Task: Send an email with the signature Caleb Scott with the subject 'Apology' and the message 'Please find below my proposed solution.' from softage.1@softage.net to softage.9@softage.net with an attached document Privacy_policy.pdf and move the email from Sent Items to the folder Presentations
Action: Mouse moved to (696, 108)
Screenshot: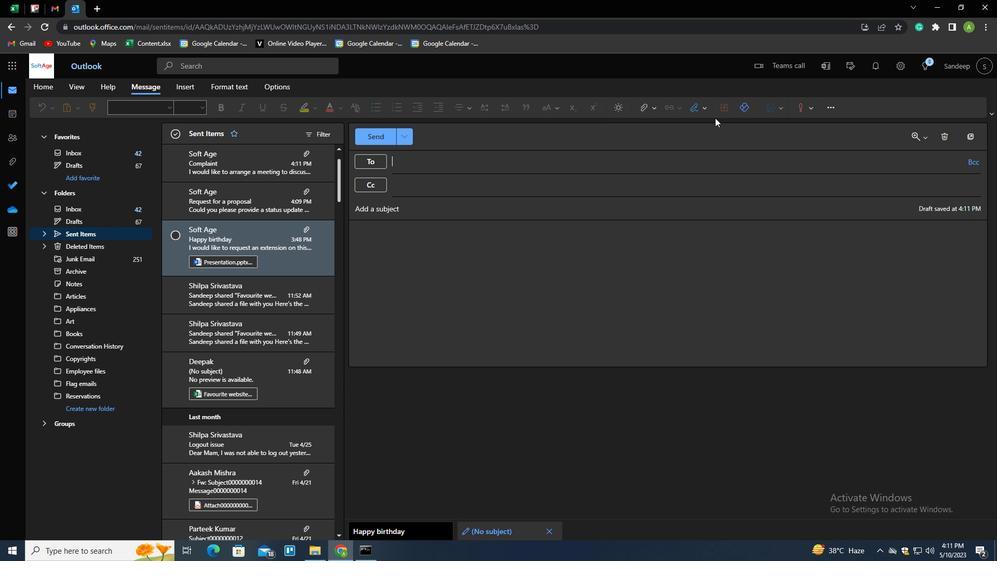 
Action: Mouse pressed left at (696, 108)
Screenshot: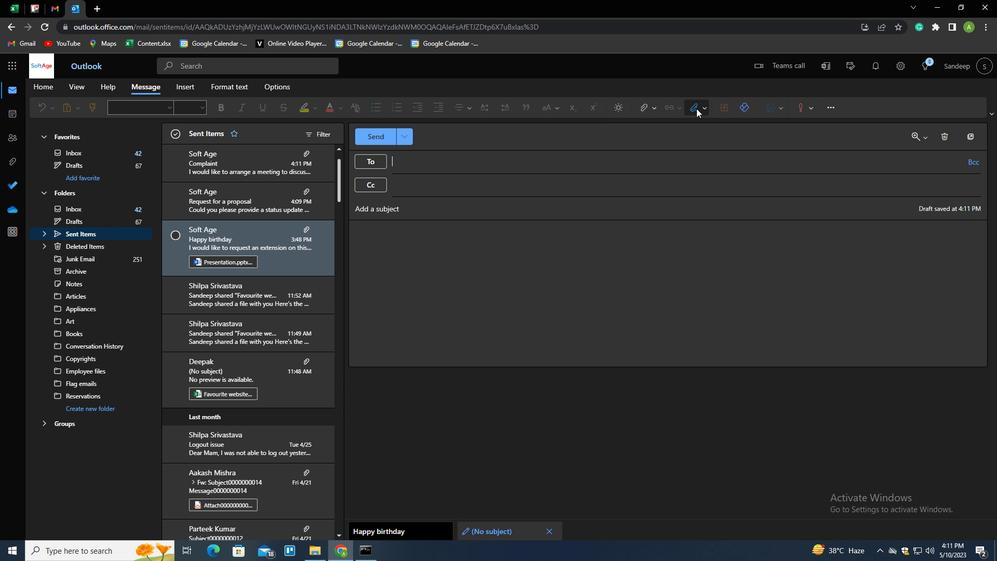 
Action: Mouse moved to (672, 150)
Screenshot: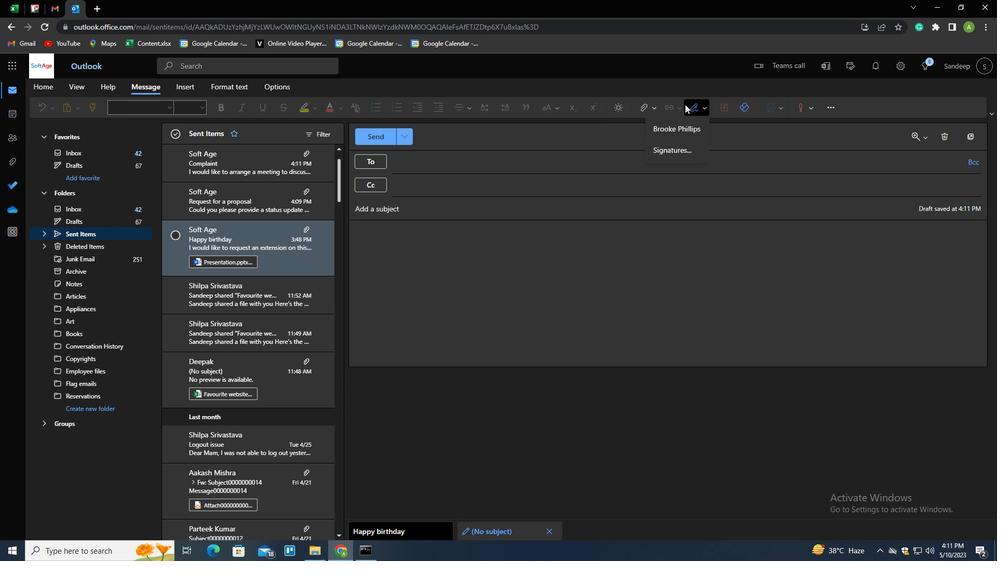 
Action: Mouse pressed left at (672, 150)
Screenshot: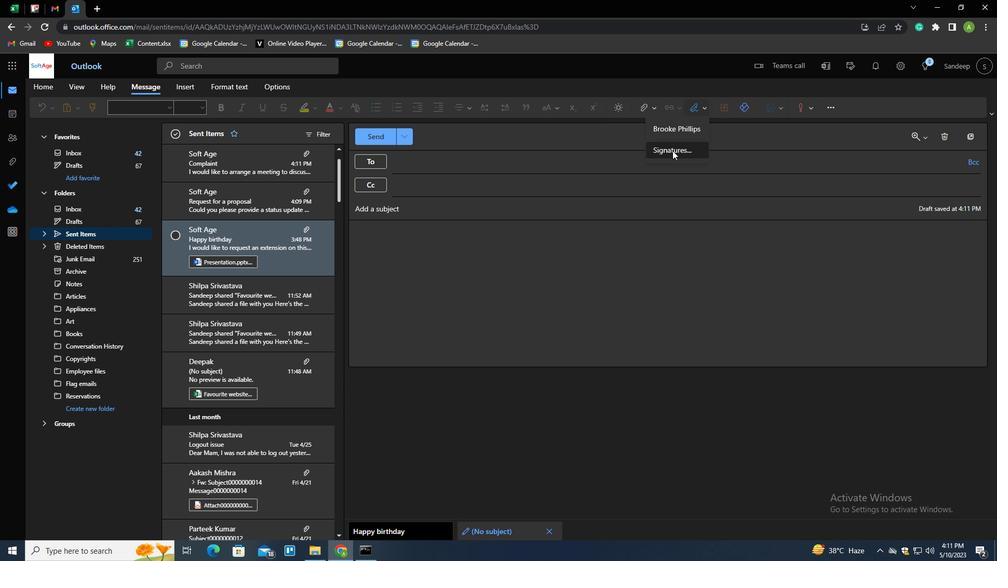 
Action: Mouse moved to (693, 191)
Screenshot: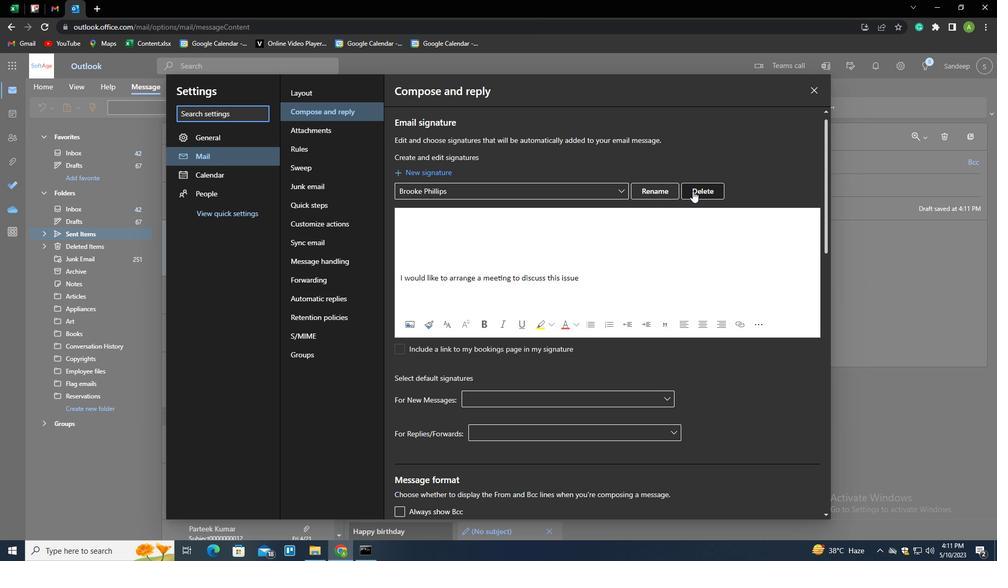 
Action: Mouse pressed left at (693, 191)
Screenshot: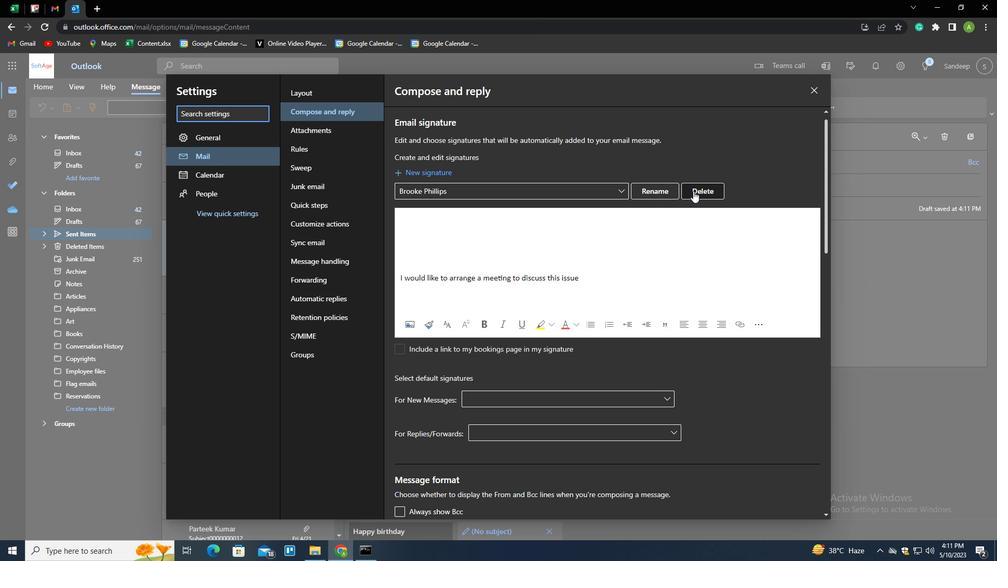 
Action: Mouse moved to (516, 193)
Screenshot: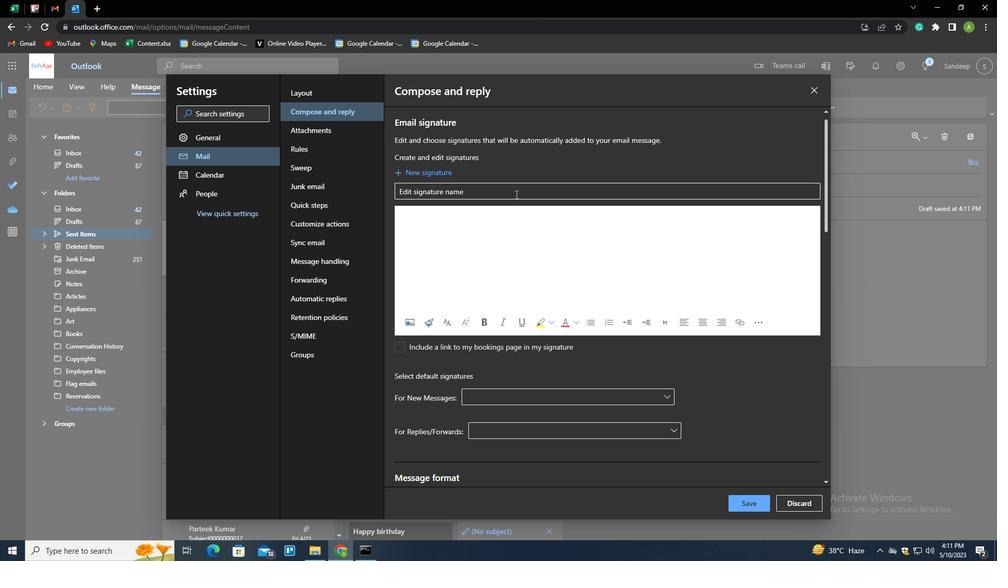
Action: Mouse pressed left at (516, 193)
Screenshot: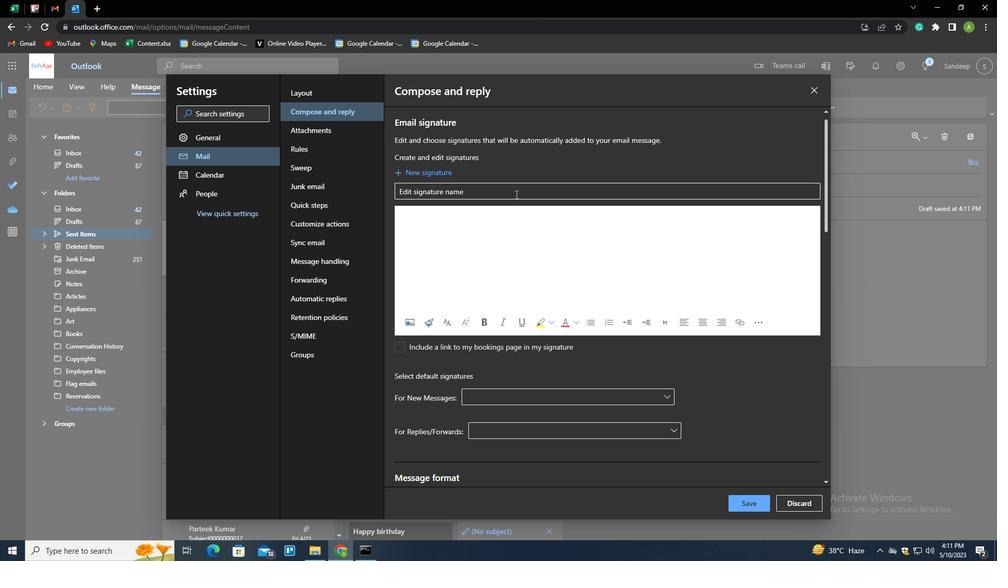
Action: Key pressed <Key.shift>CALEB<Key.space><Key.shift>SCOTT<Key.tab><Key.shift_r><Key.enter><Key.enter><Key.enter><Key.enter><Key.enter><Key.shift>PLEASE<Key.space>FIND<Key.space>BELOW<Key.space>MY<Key.space>PROPOSED<Key.space>SOLUTION
Screenshot: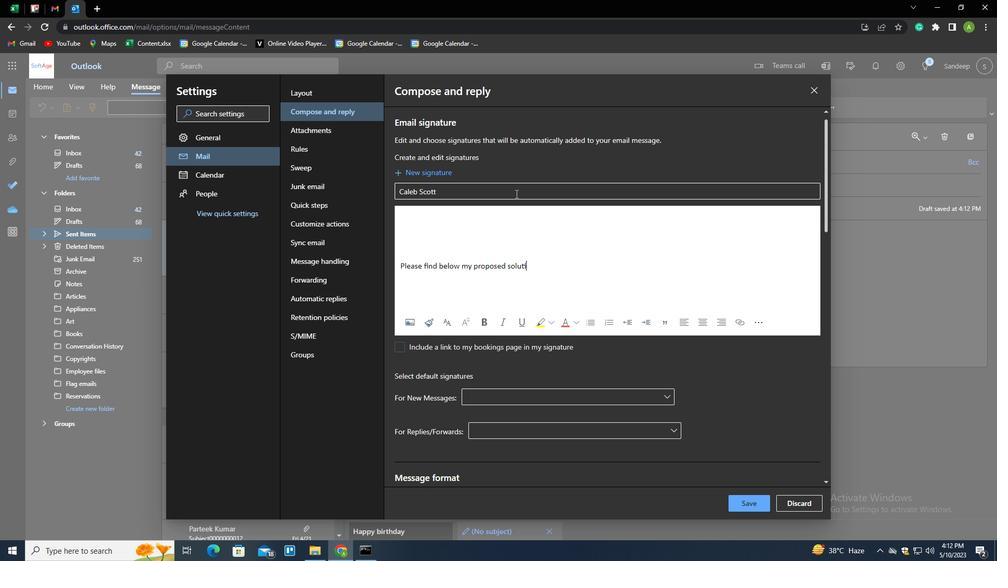 
Action: Mouse moved to (748, 502)
Screenshot: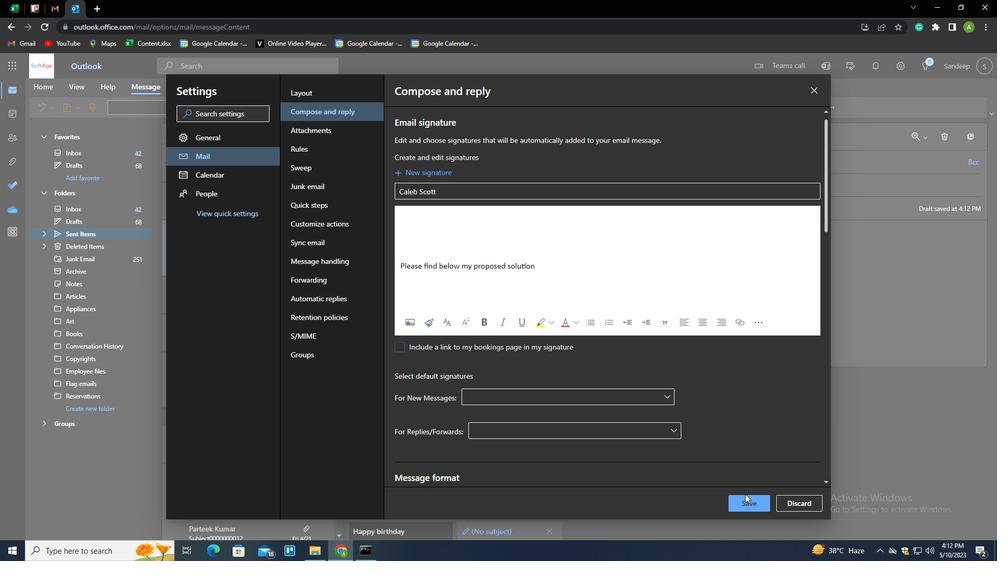 
Action: Mouse pressed left at (748, 502)
Screenshot: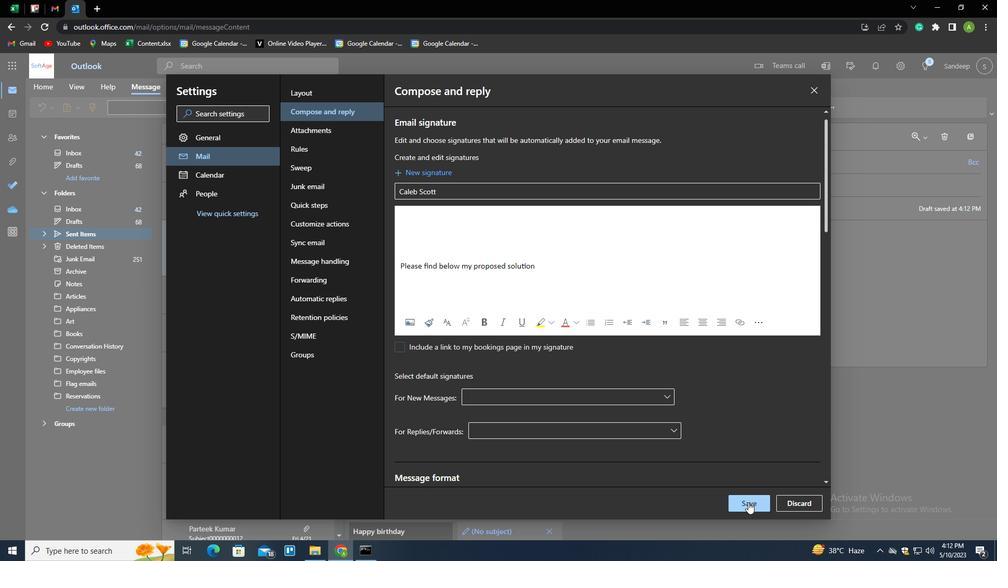 
Action: Mouse moved to (886, 301)
Screenshot: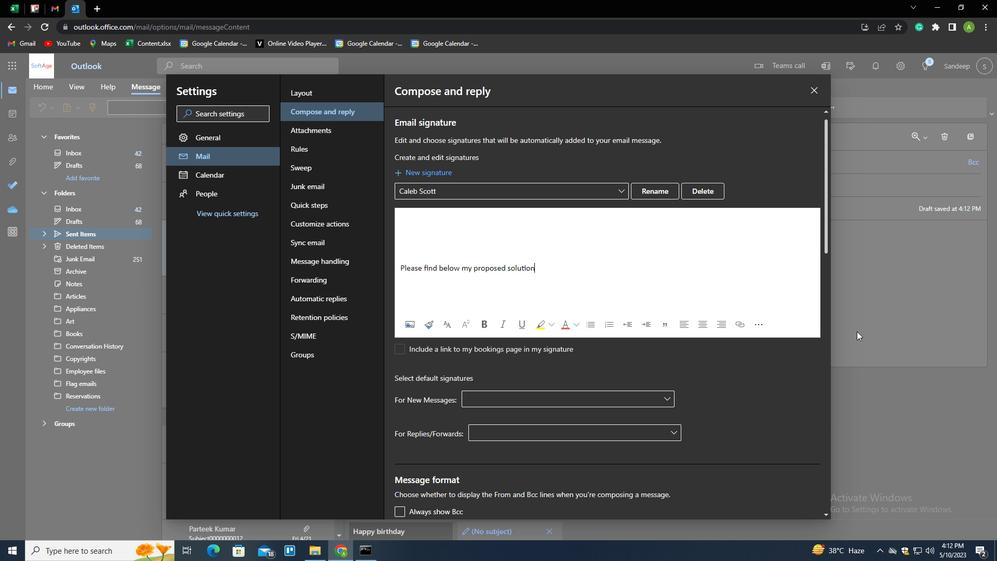 
Action: Mouse pressed left at (886, 301)
Screenshot: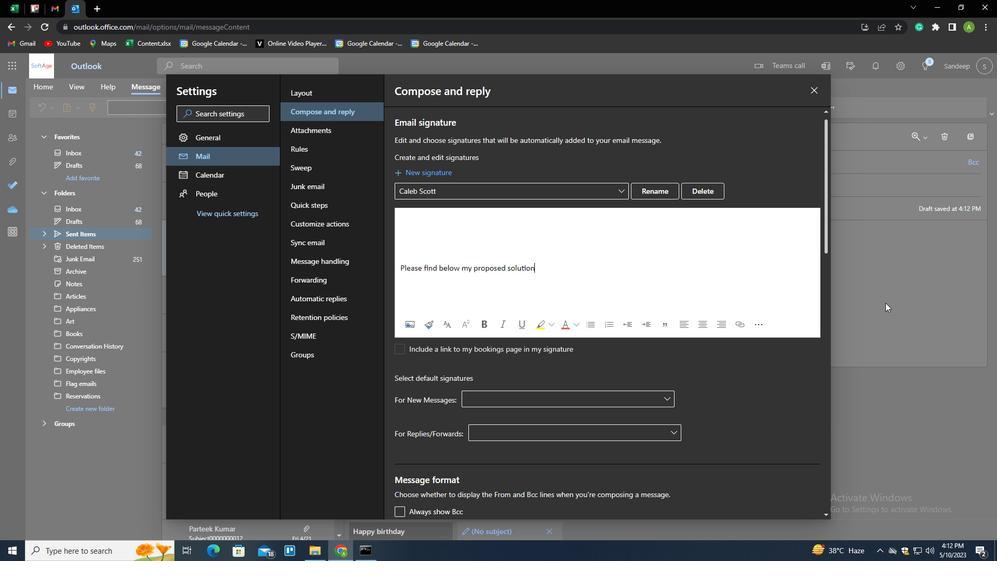 
Action: Mouse moved to (693, 108)
Screenshot: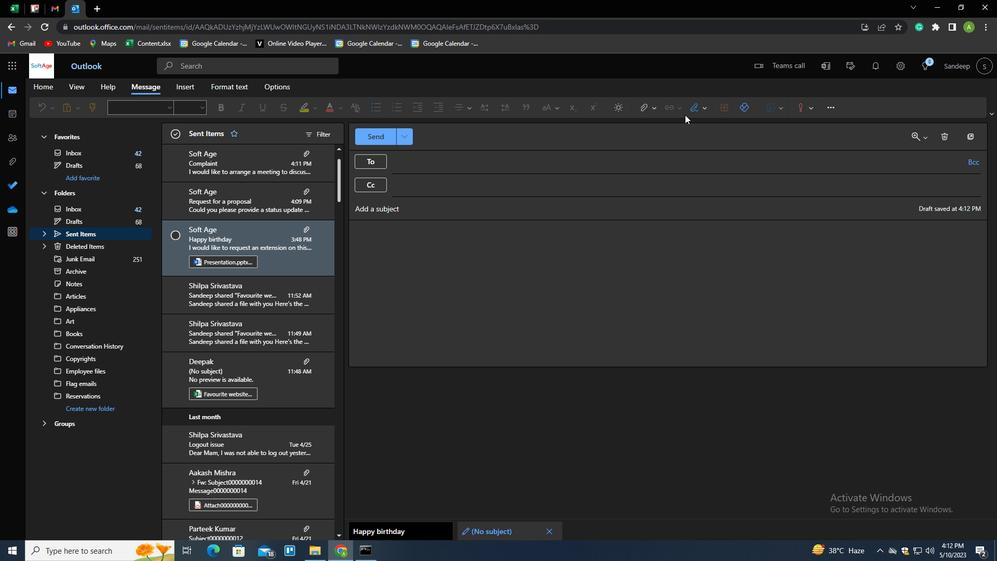 
Action: Mouse pressed left at (693, 108)
Screenshot: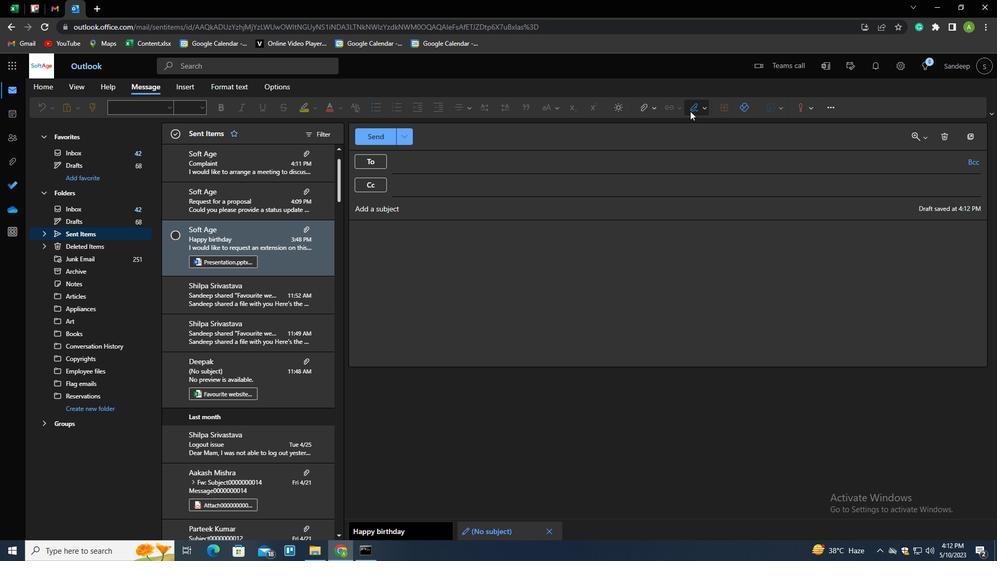 
Action: Mouse moved to (690, 130)
Screenshot: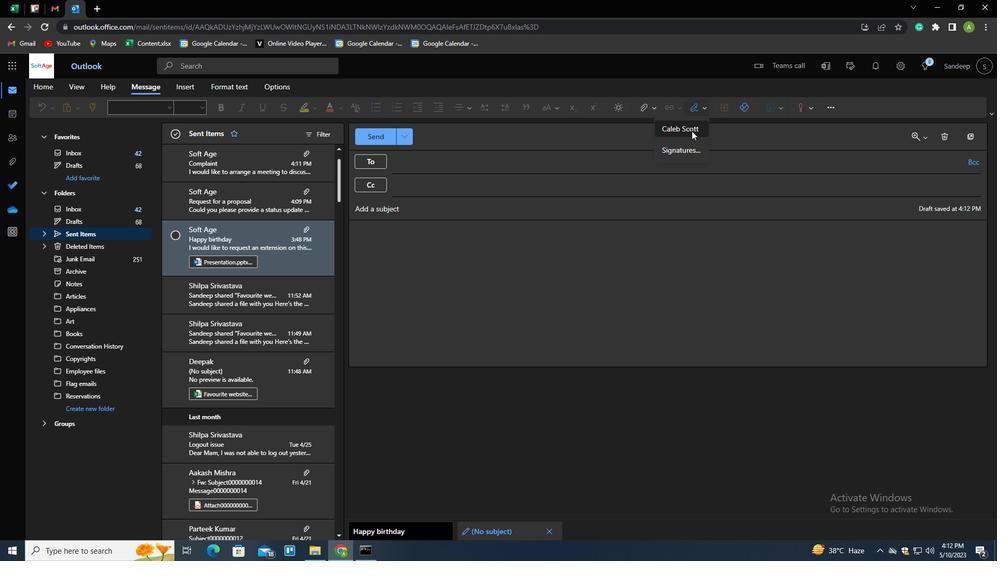 
Action: Mouse pressed left at (690, 130)
Screenshot: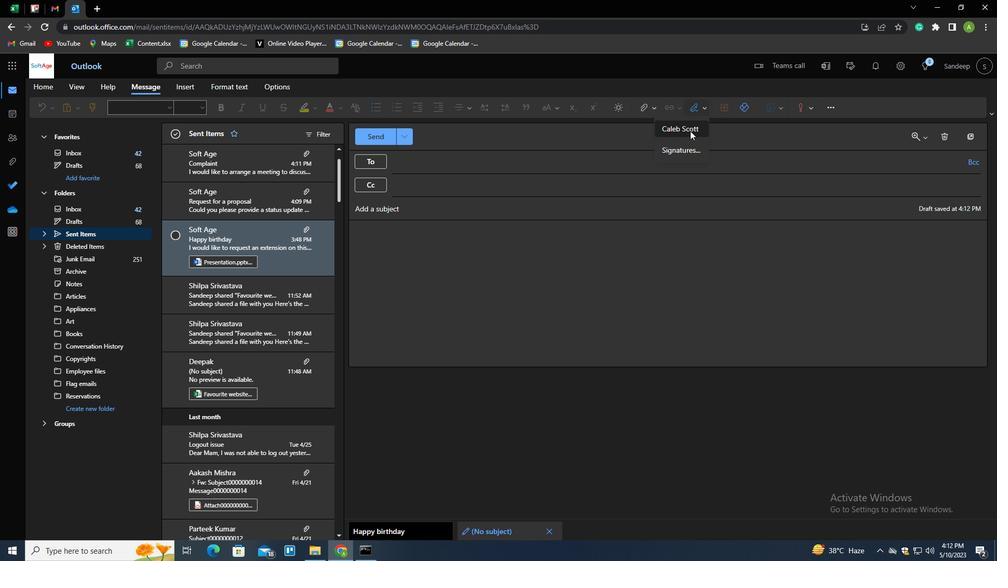 
Action: Mouse moved to (424, 165)
Screenshot: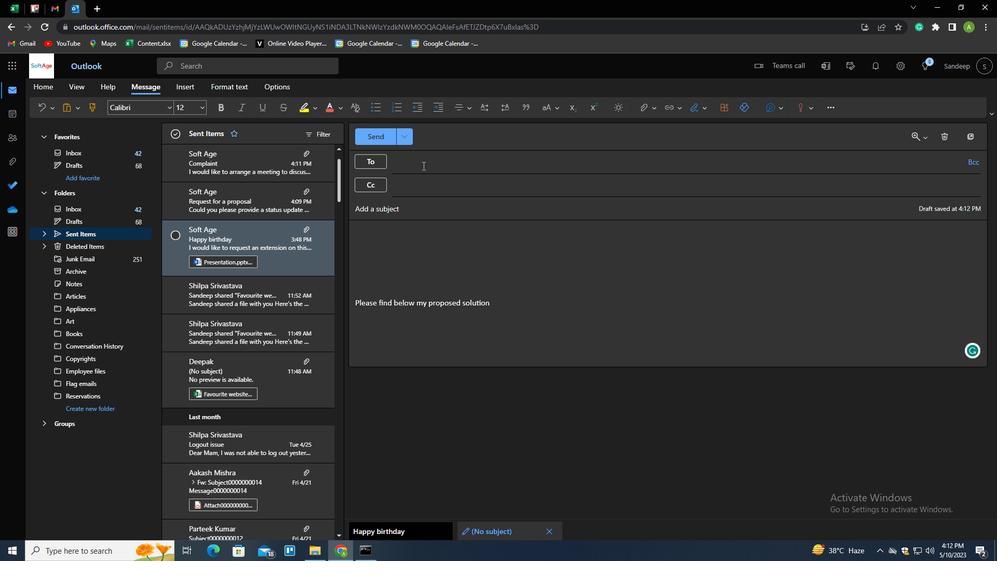 
Action: Mouse pressed left at (424, 165)
Screenshot: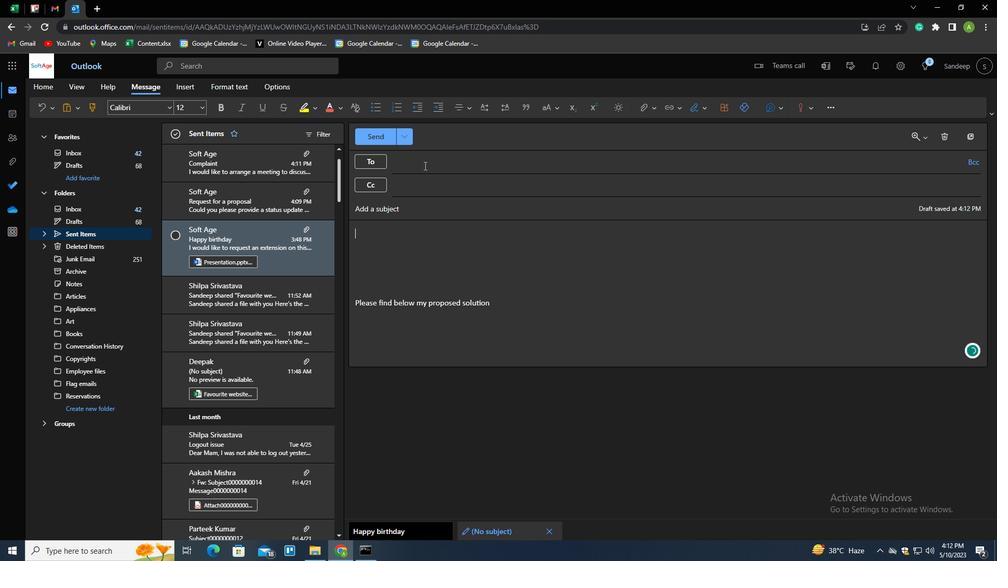 
Action: Key pressed SOFTAGE.9<Key.shift>@SOFTAGE.NET
Screenshot: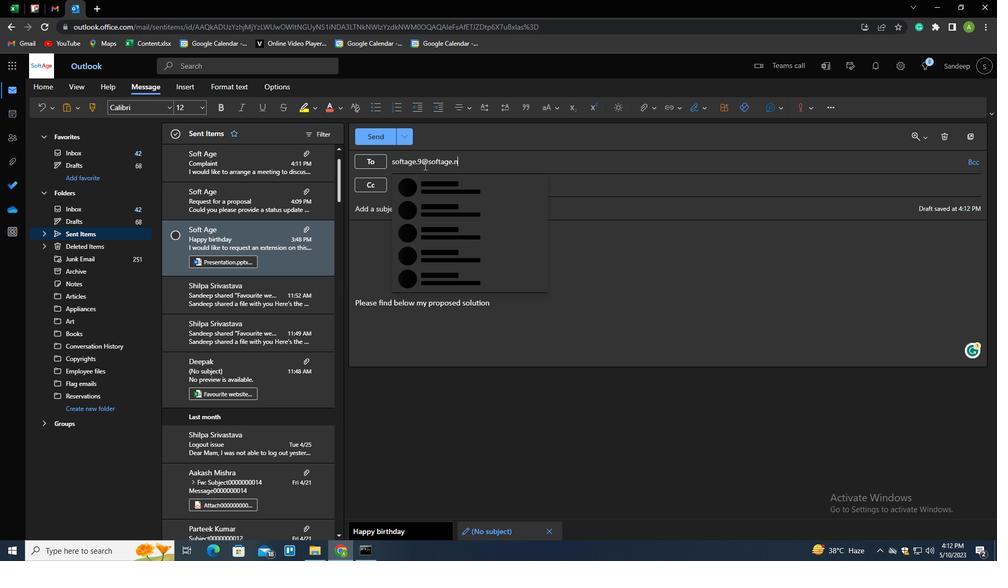 
Action: Mouse moved to (439, 188)
Screenshot: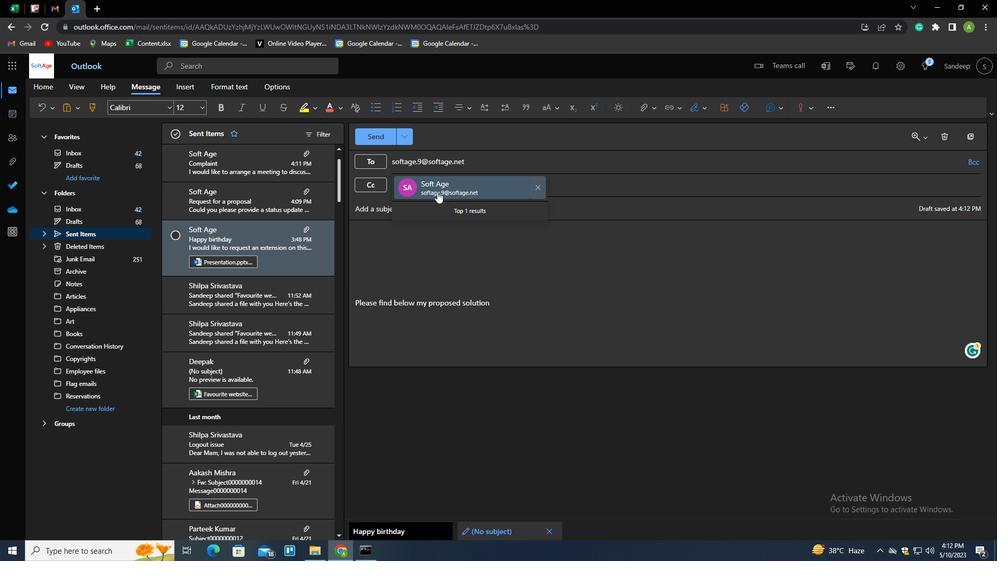 
Action: Mouse pressed left at (439, 188)
Screenshot: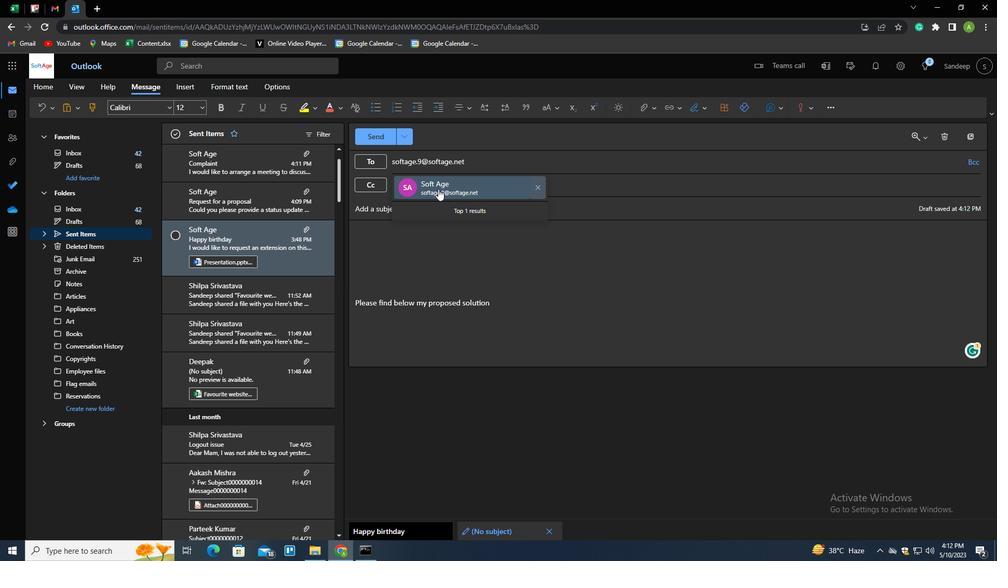 
Action: Mouse moved to (433, 209)
Screenshot: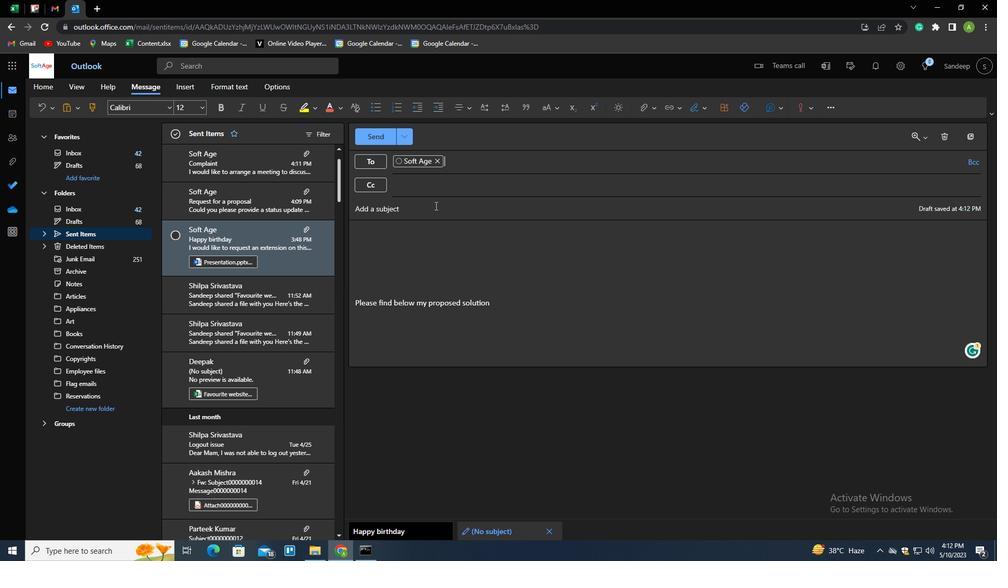 
Action: Mouse pressed left at (433, 209)
Screenshot: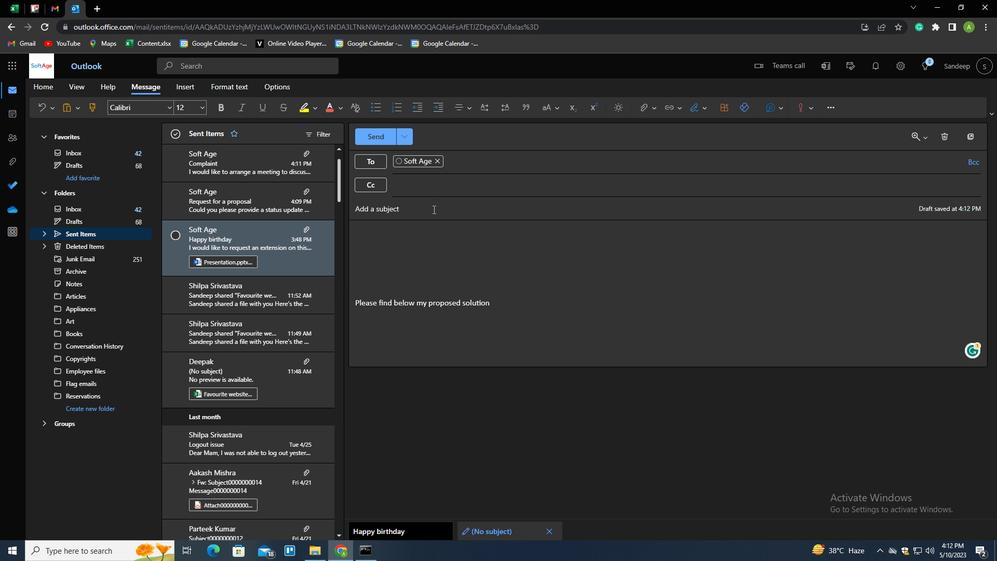 
Action: Key pressed <Key.shift>APOLOGY
Screenshot: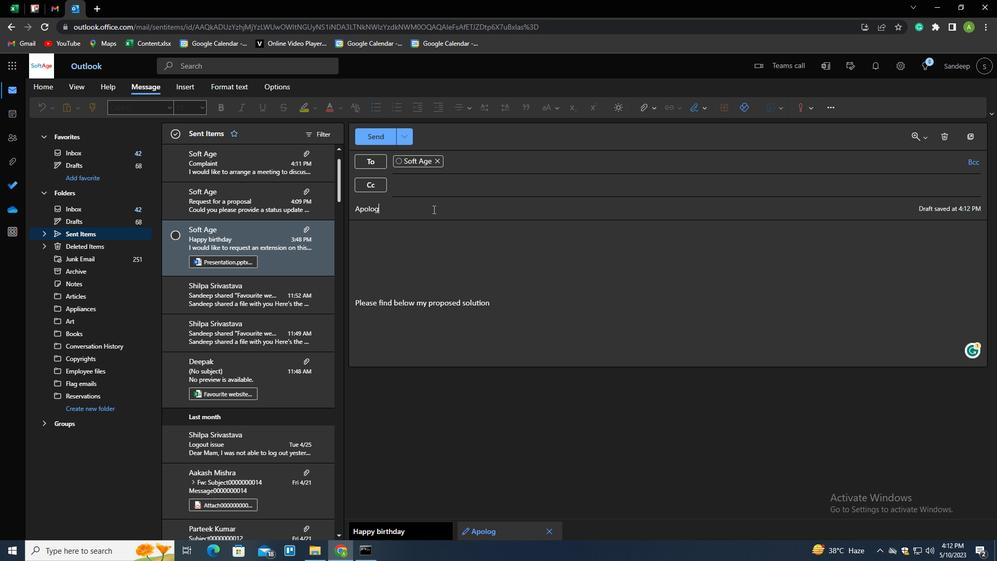 
Action: Mouse moved to (478, 273)
Screenshot: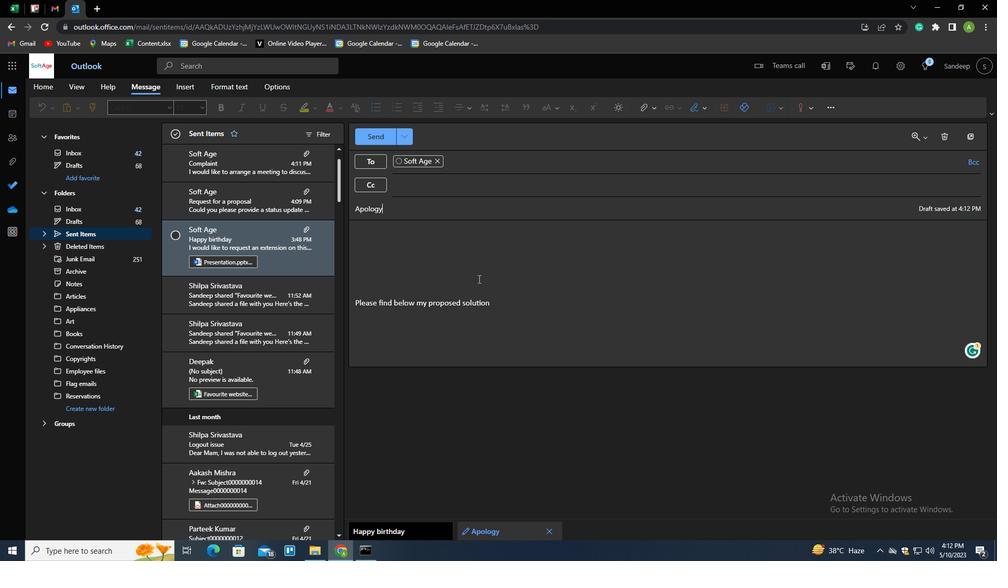 
Action: Mouse pressed left at (478, 273)
Screenshot: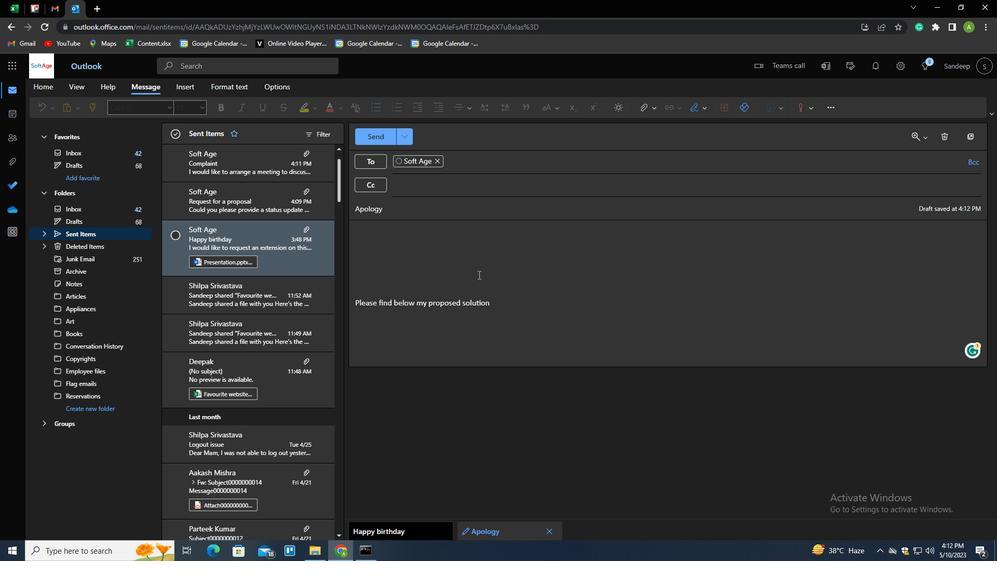 
Action: Mouse moved to (650, 104)
Screenshot: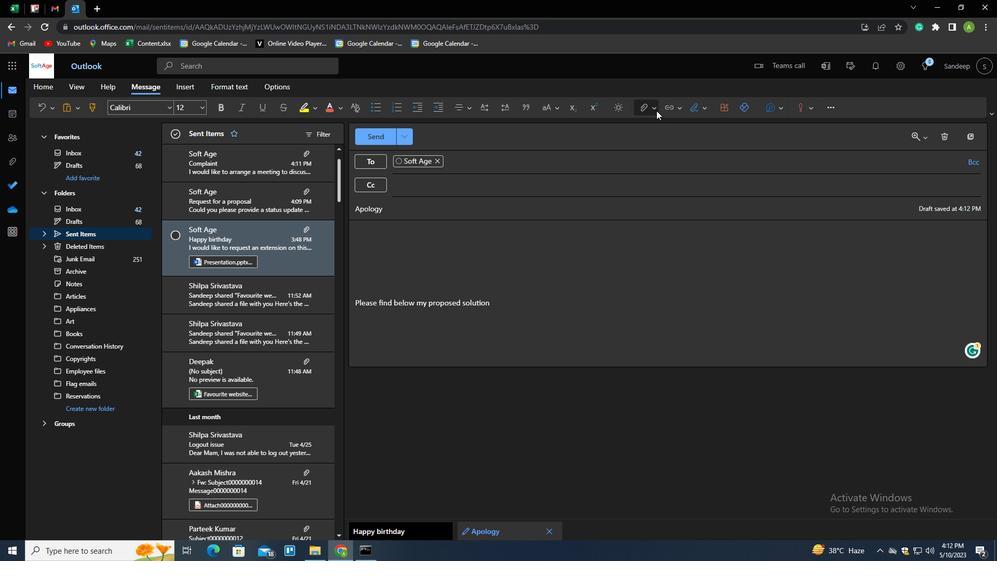 
Action: Mouse pressed left at (650, 104)
Screenshot: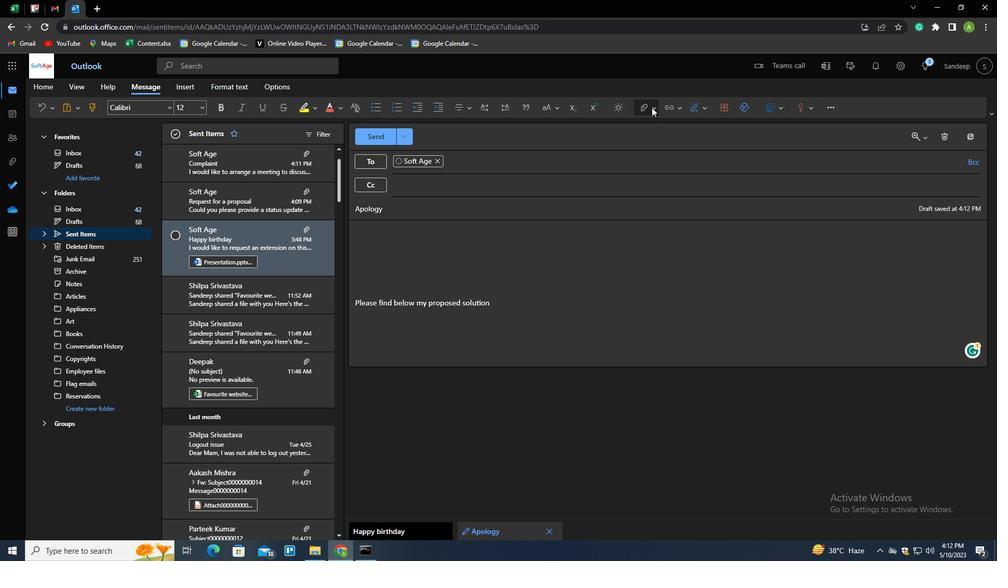 
Action: Mouse moved to (595, 130)
Screenshot: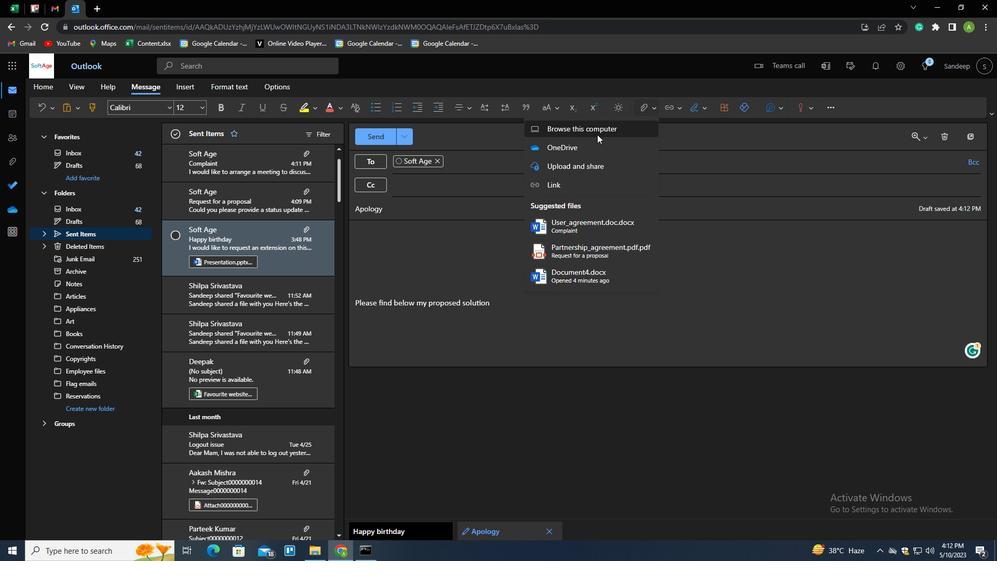
Action: Mouse pressed left at (595, 130)
Screenshot: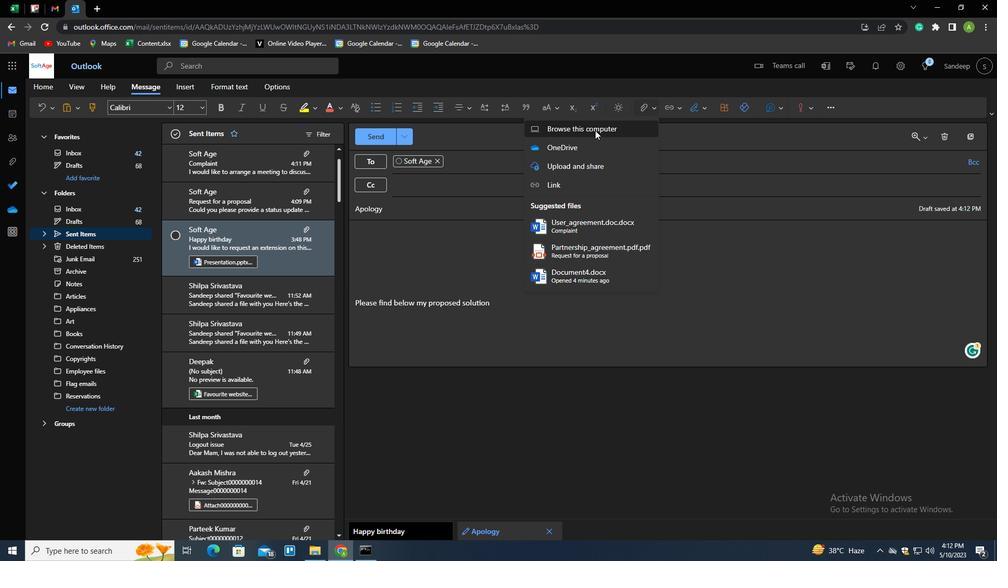
Action: Mouse moved to (133, 98)
Screenshot: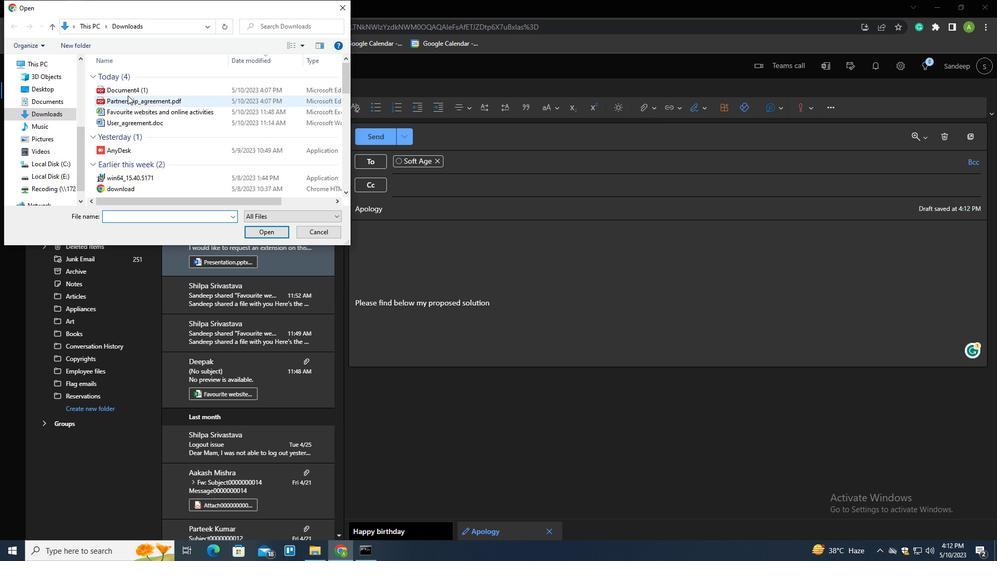 
Action: Mouse pressed right at (133, 98)
Screenshot: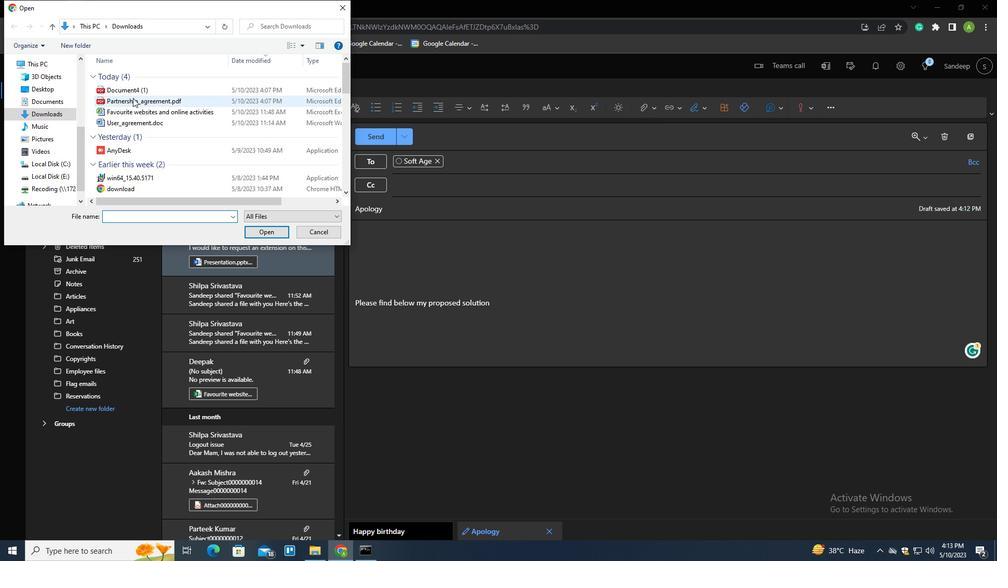 
Action: Mouse moved to (170, 255)
Screenshot: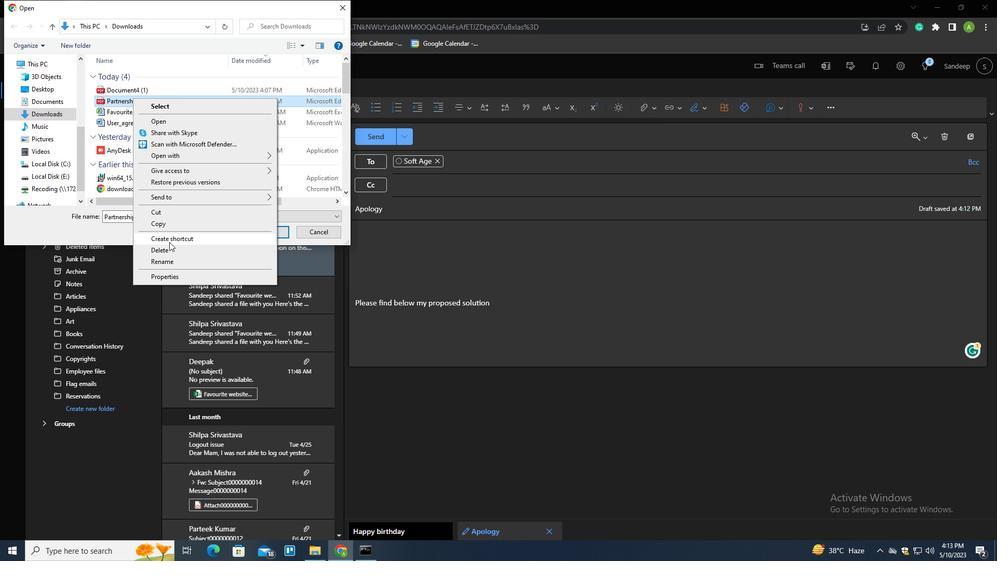 
Action: Mouse pressed left at (170, 255)
Screenshot: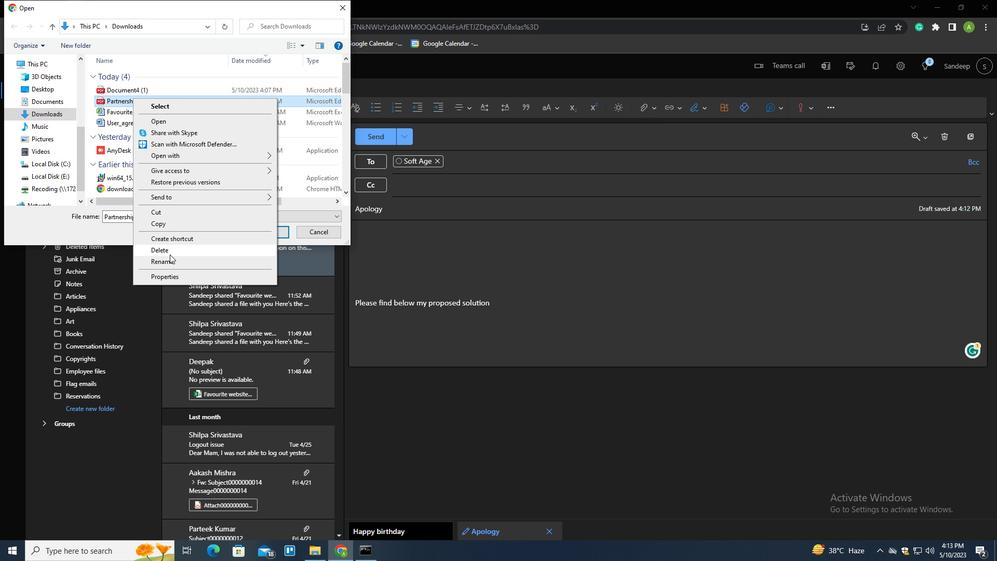 
Action: Mouse moved to (139, 88)
Screenshot: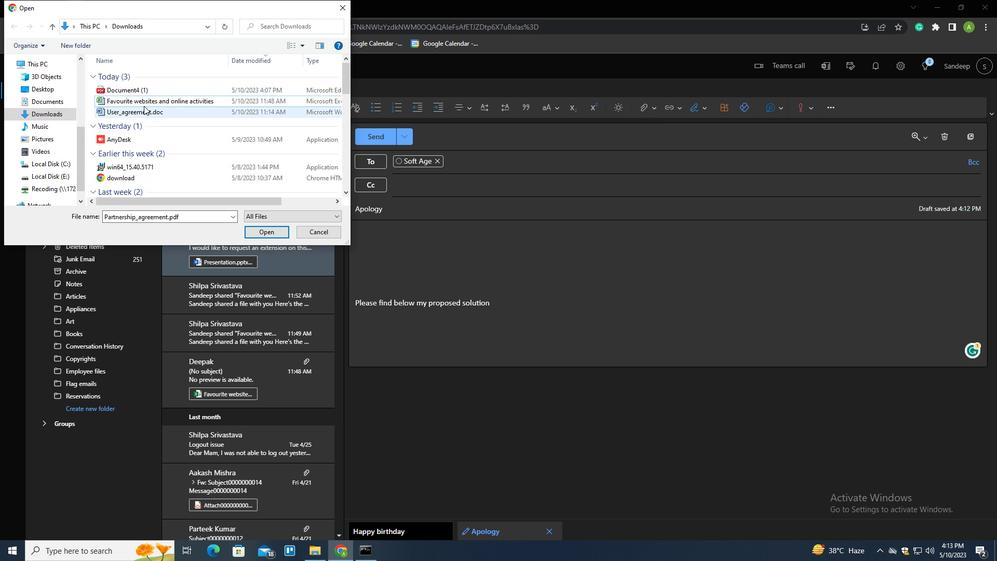 
Action: Mouse pressed right at (139, 88)
Screenshot: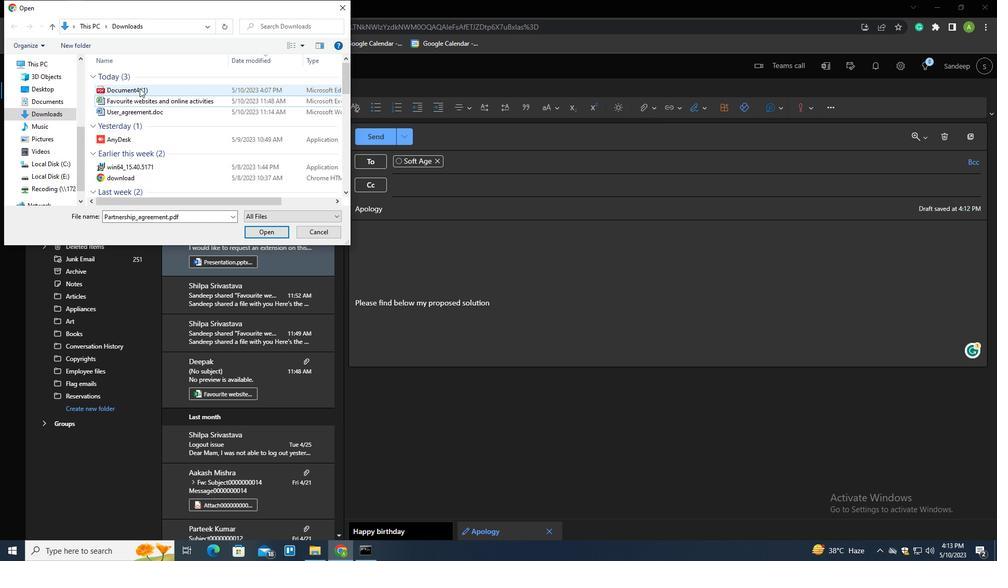 
Action: Mouse moved to (180, 247)
Screenshot: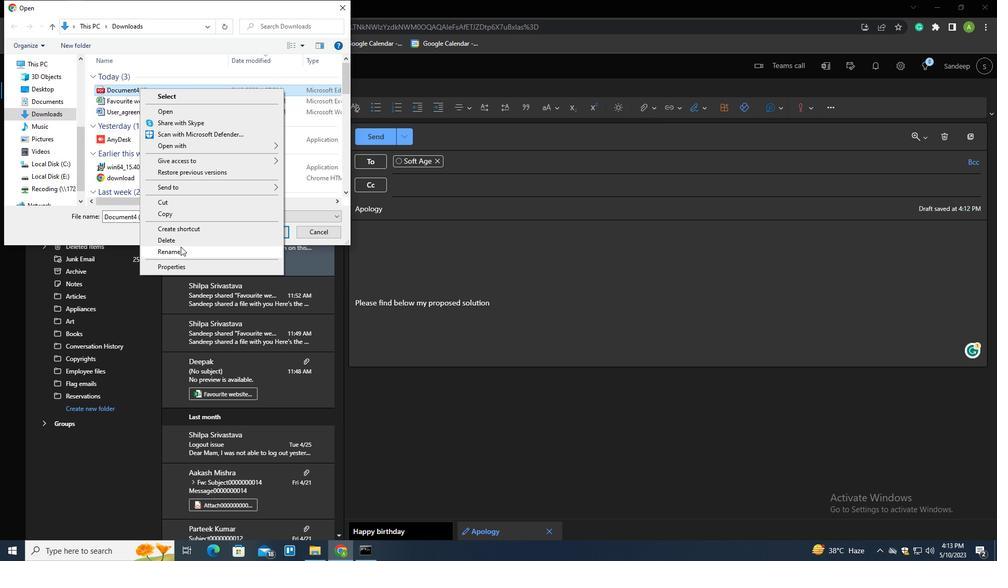
Action: Mouse pressed left at (180, 247)
Screenshot: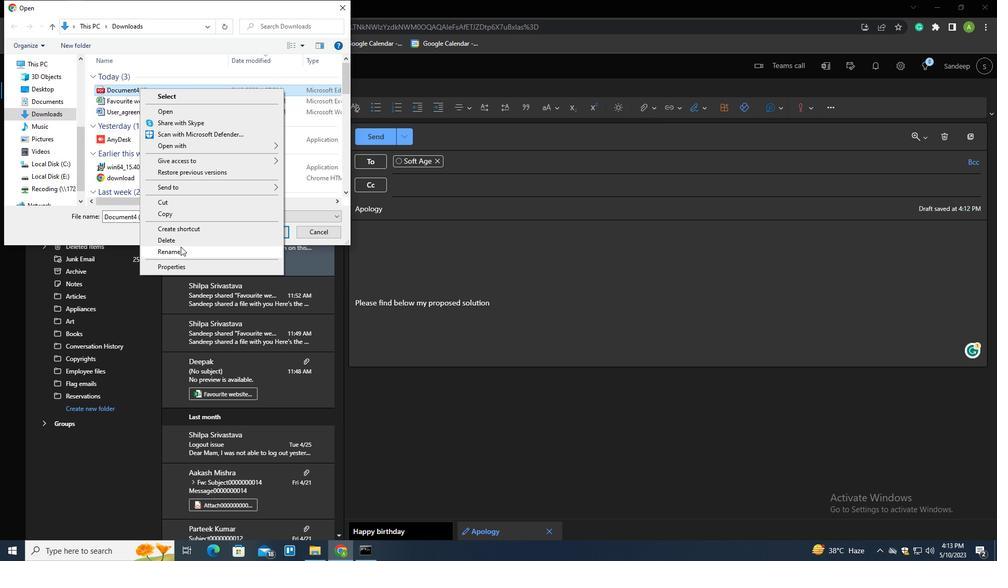 
Action: Mouse moved to (181, 215)
Screenshot: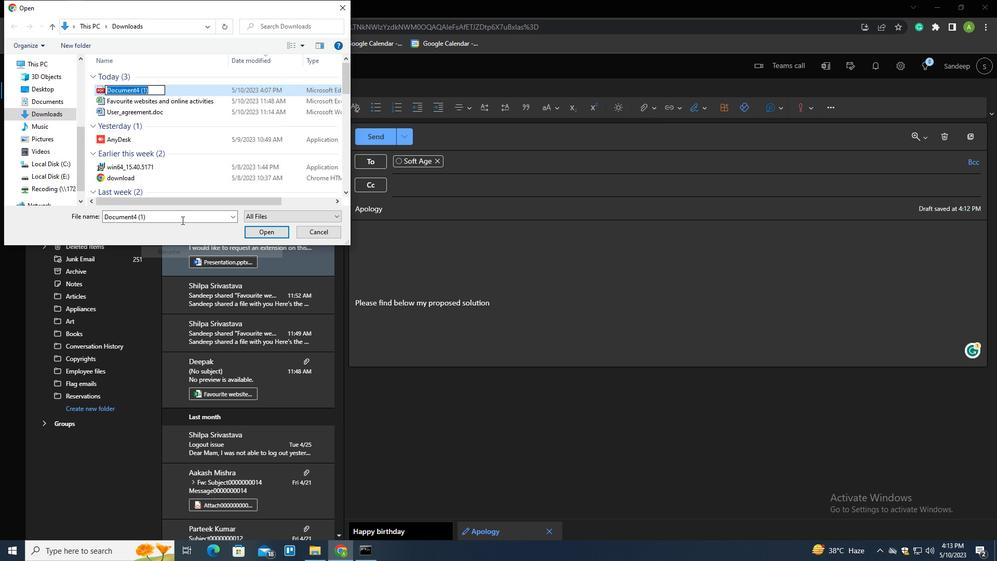 
Action: Key pressed <Key.shift>PRIVACY<Key.shift>_POLICY.PDF
Screenshot: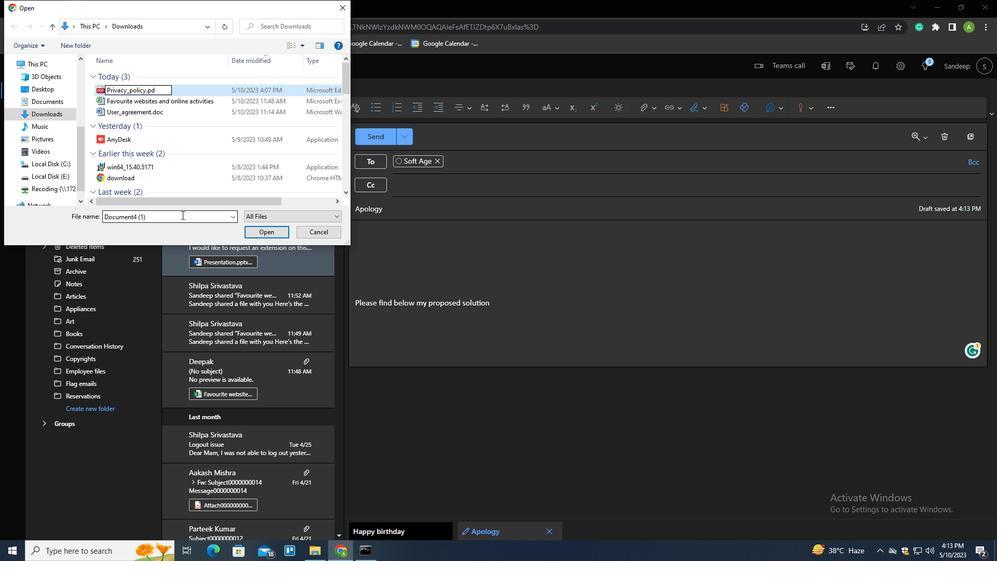 
Action: Mouse moved to (193, 95)
Screenshot: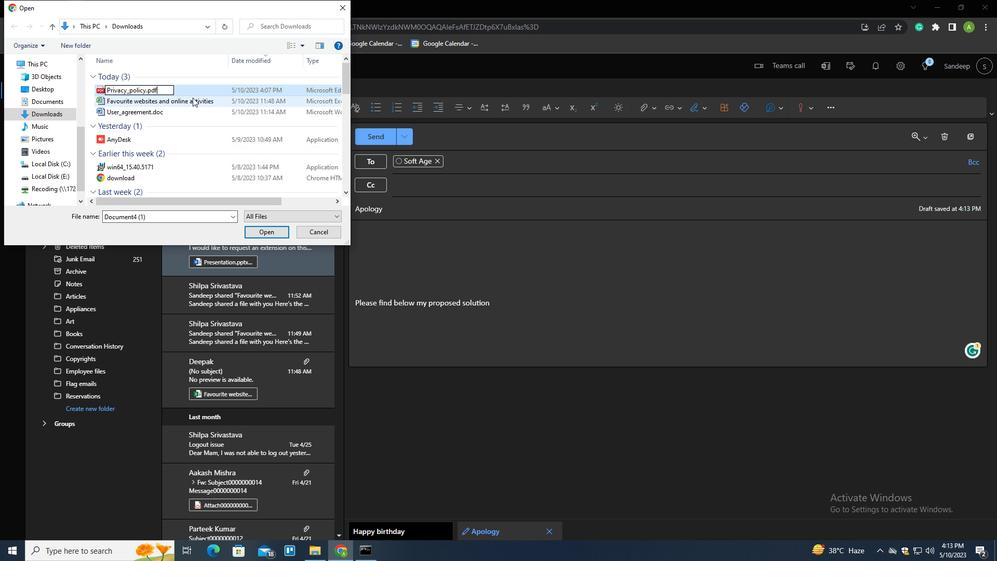 
Action: Mouse pressed left at (193, 95)
Screenshot: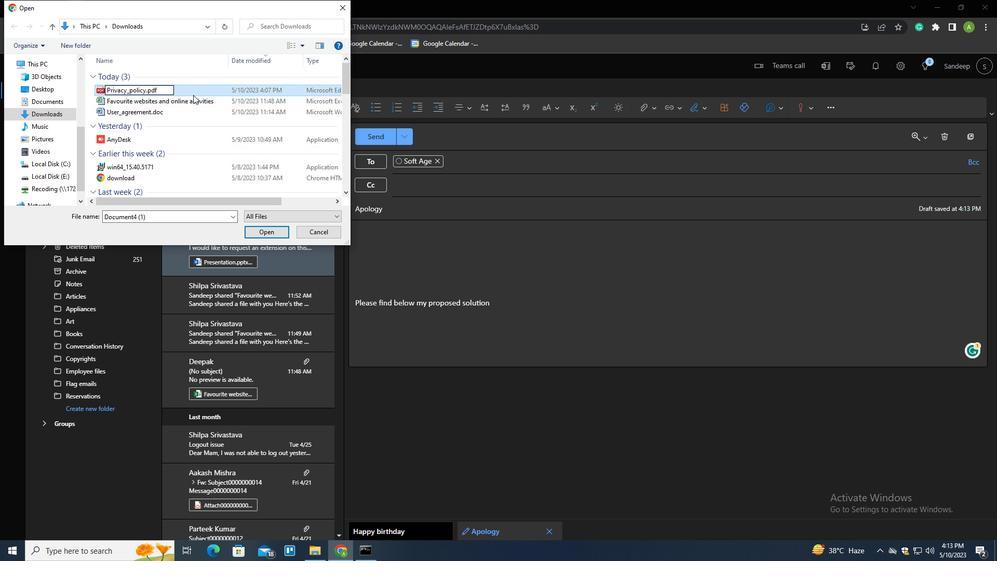 
Action: Mouse moved to (268, 233)
Screenshot: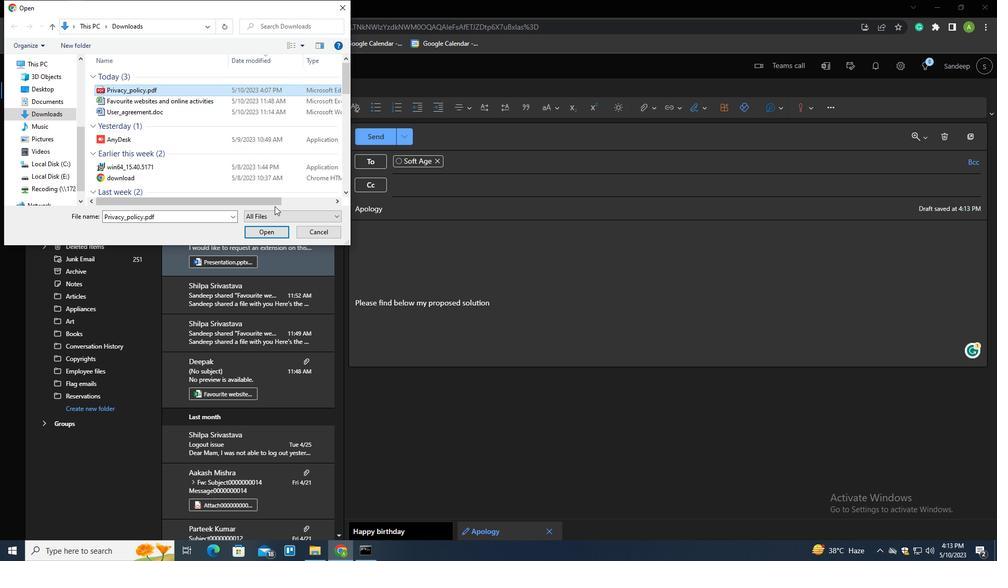 
Action: Mouse pressed left at (268, 233)
Screenshot: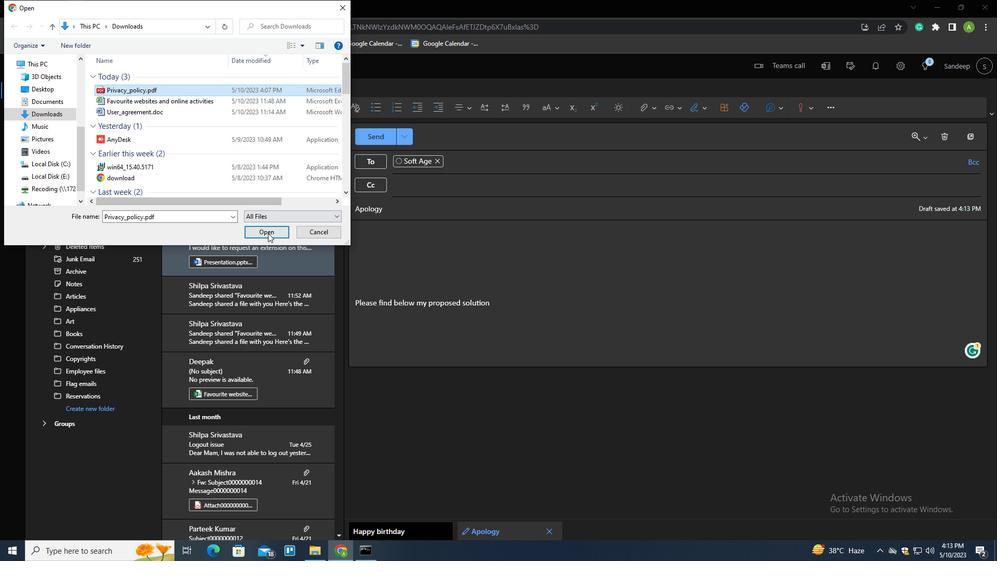 
Action: Mouse moved to (371, 133)
Screenshot: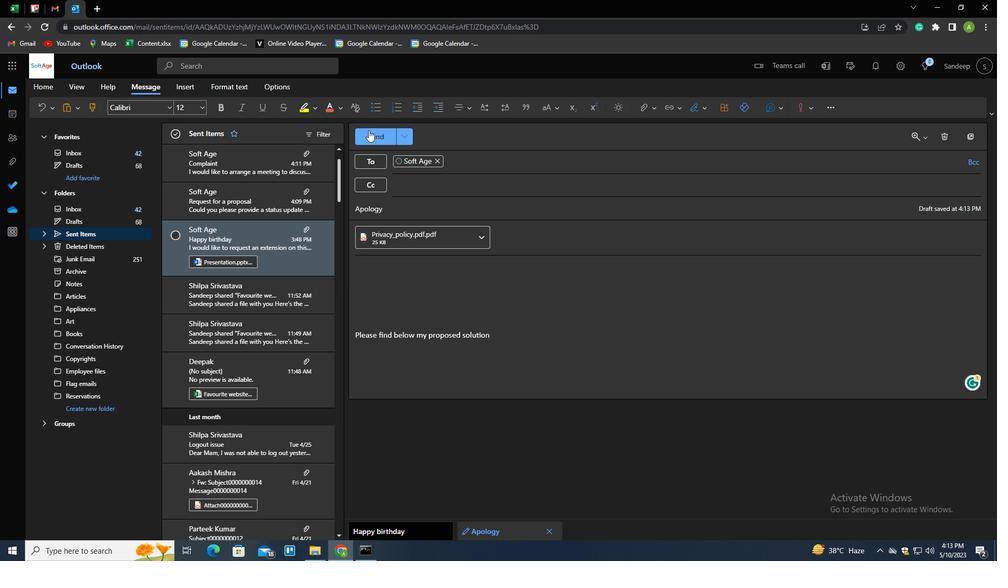 
Action: Mouse pressed left at (371, 133)
Screenshot: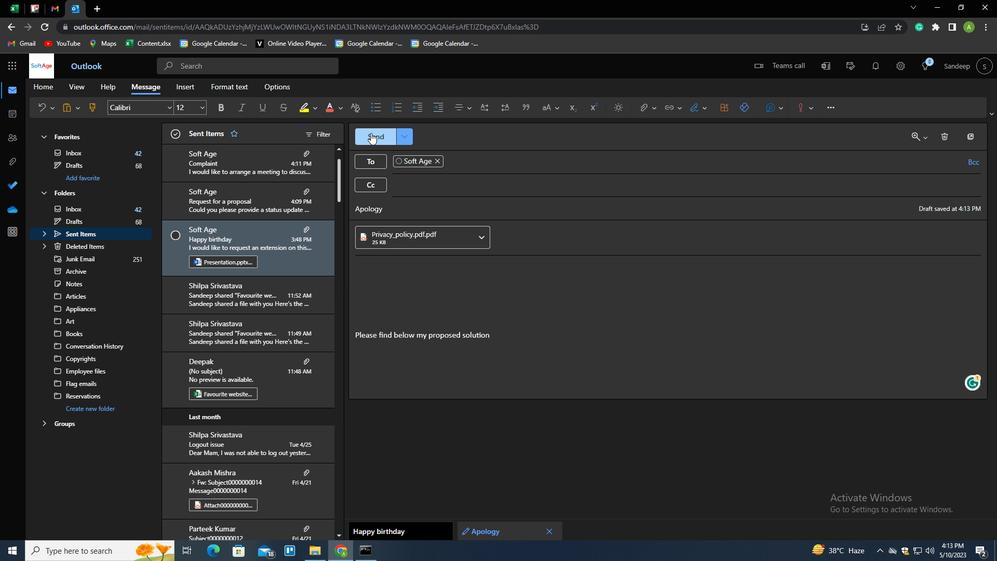 
